 Task: Insert divider to the comment.
Action: Mouse moved to (521, 314)
Screenshot: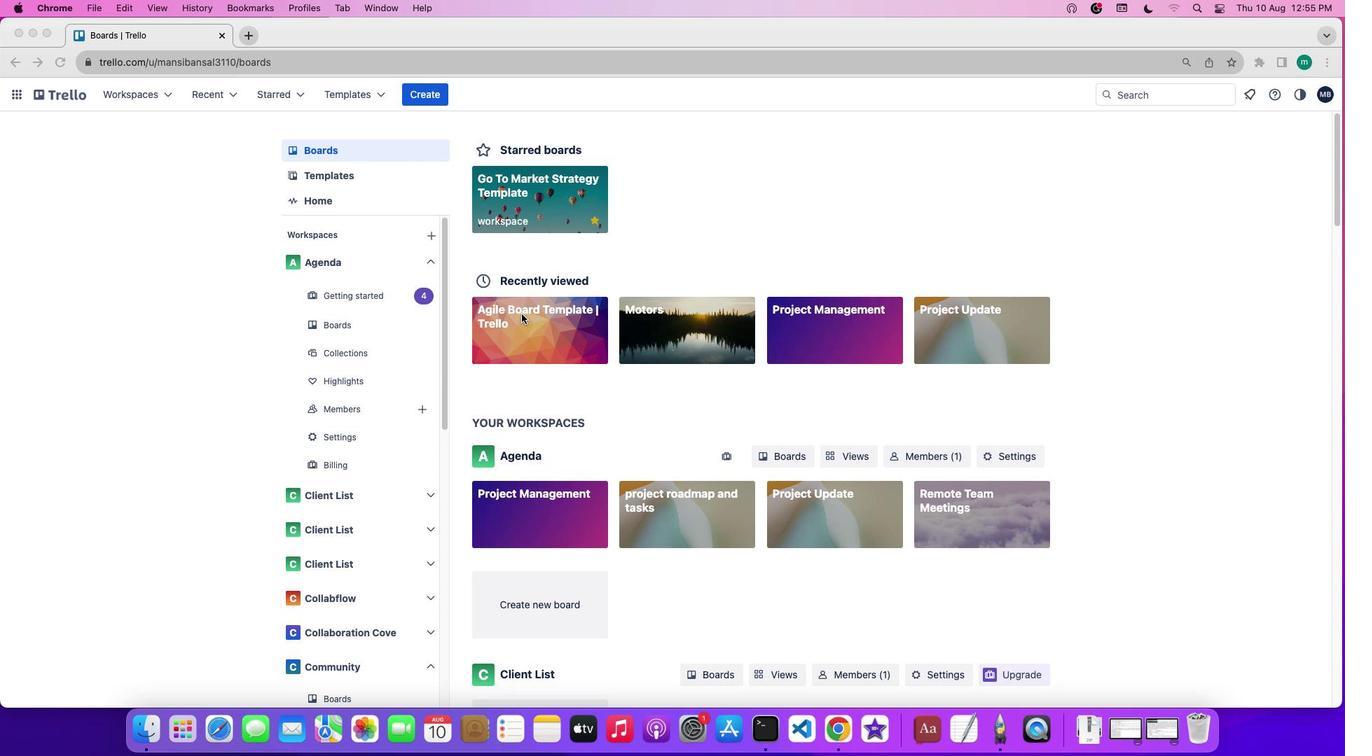 
Action: Mouse pressed left at (521, 314)
Screenshot: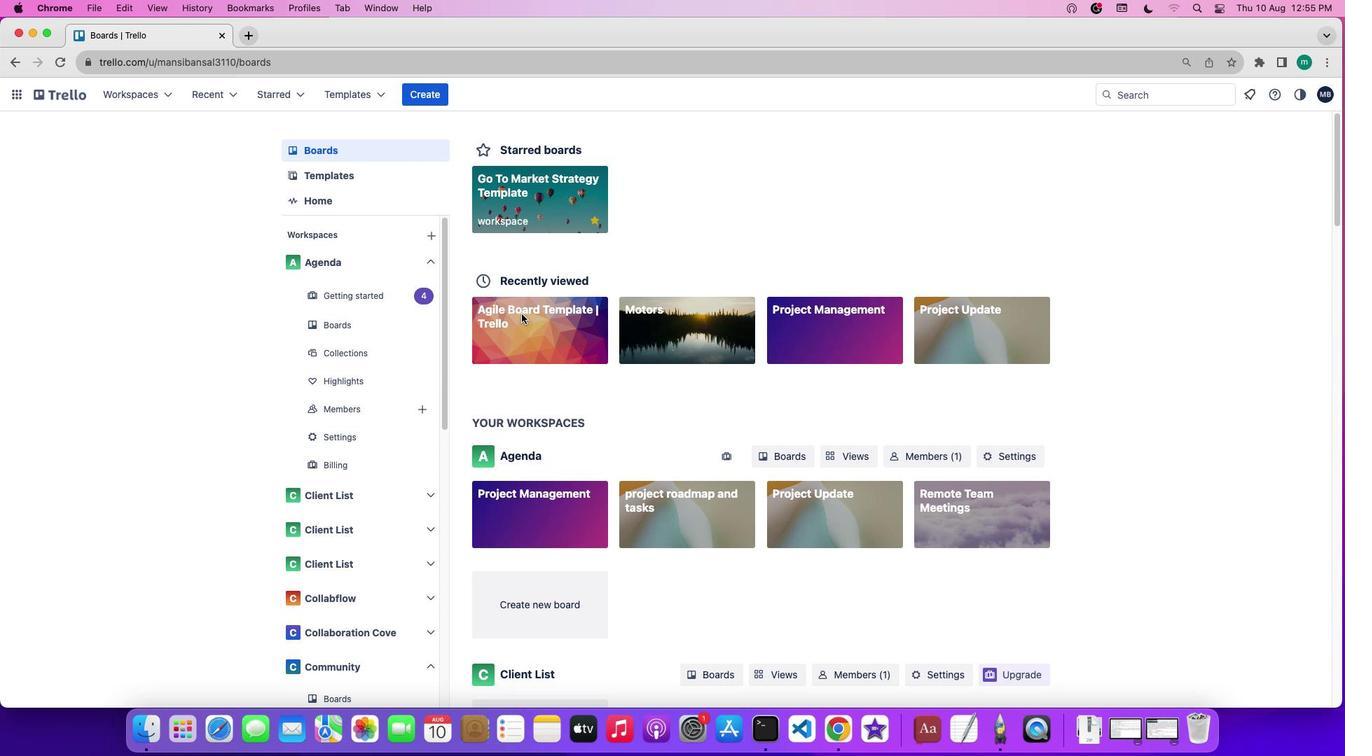 
Action: Mouse pressed left at (521, 314)
Screenshot: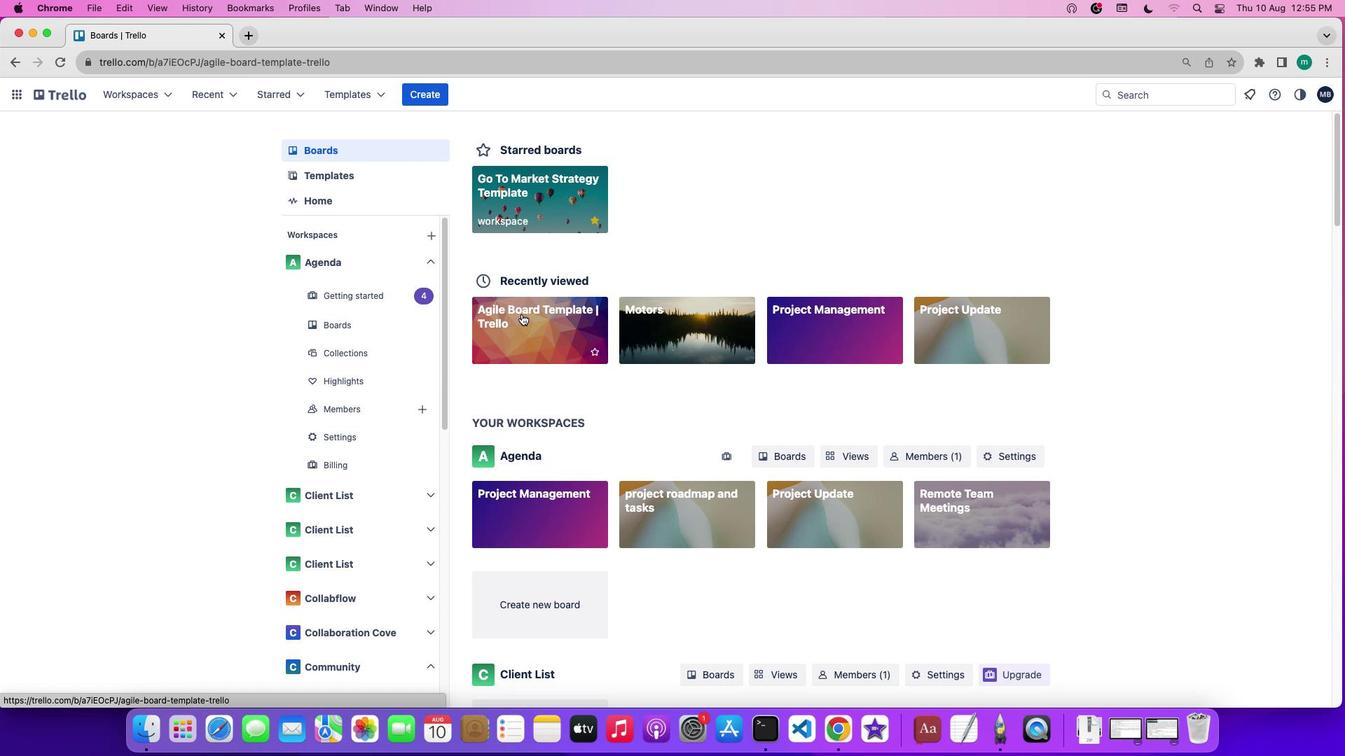 
Action: Mouse moved to (89, 499)
Screenshot: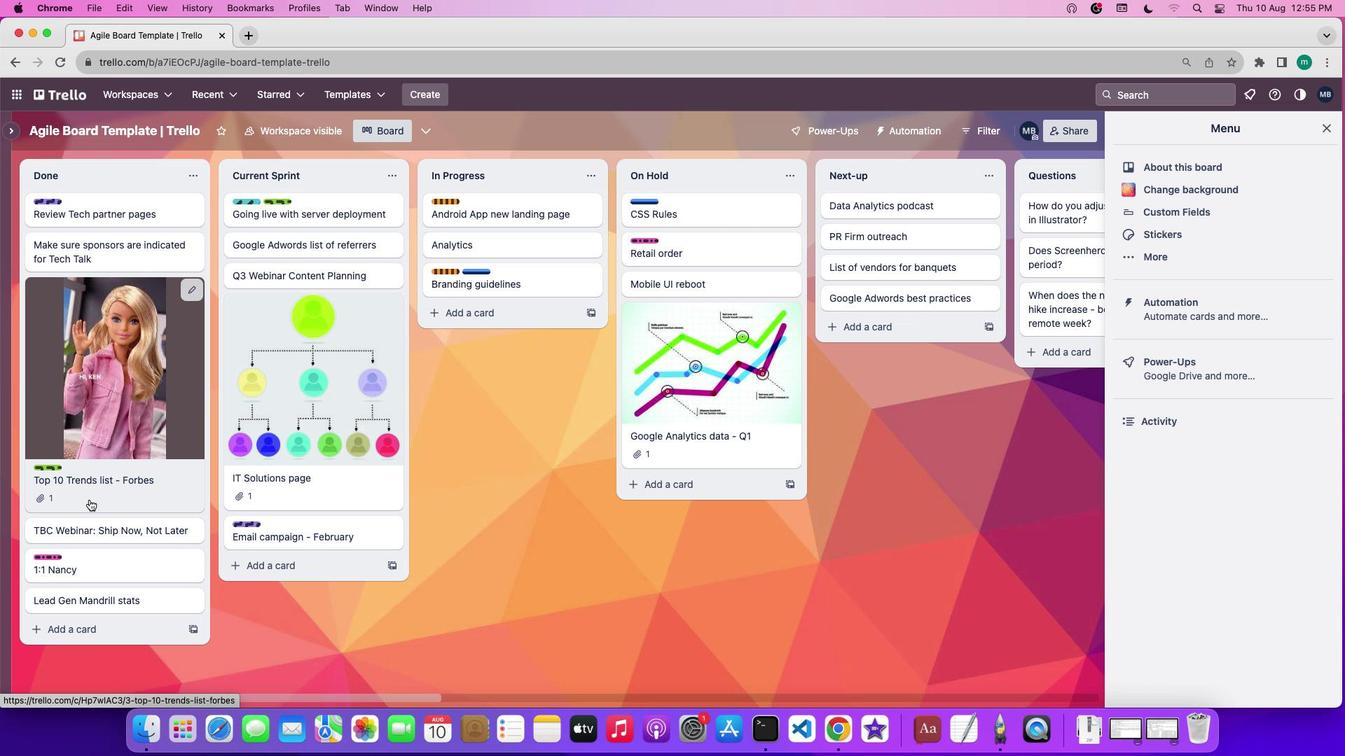 
Action: Mouse pressed left at (89, 499)
Screenshot: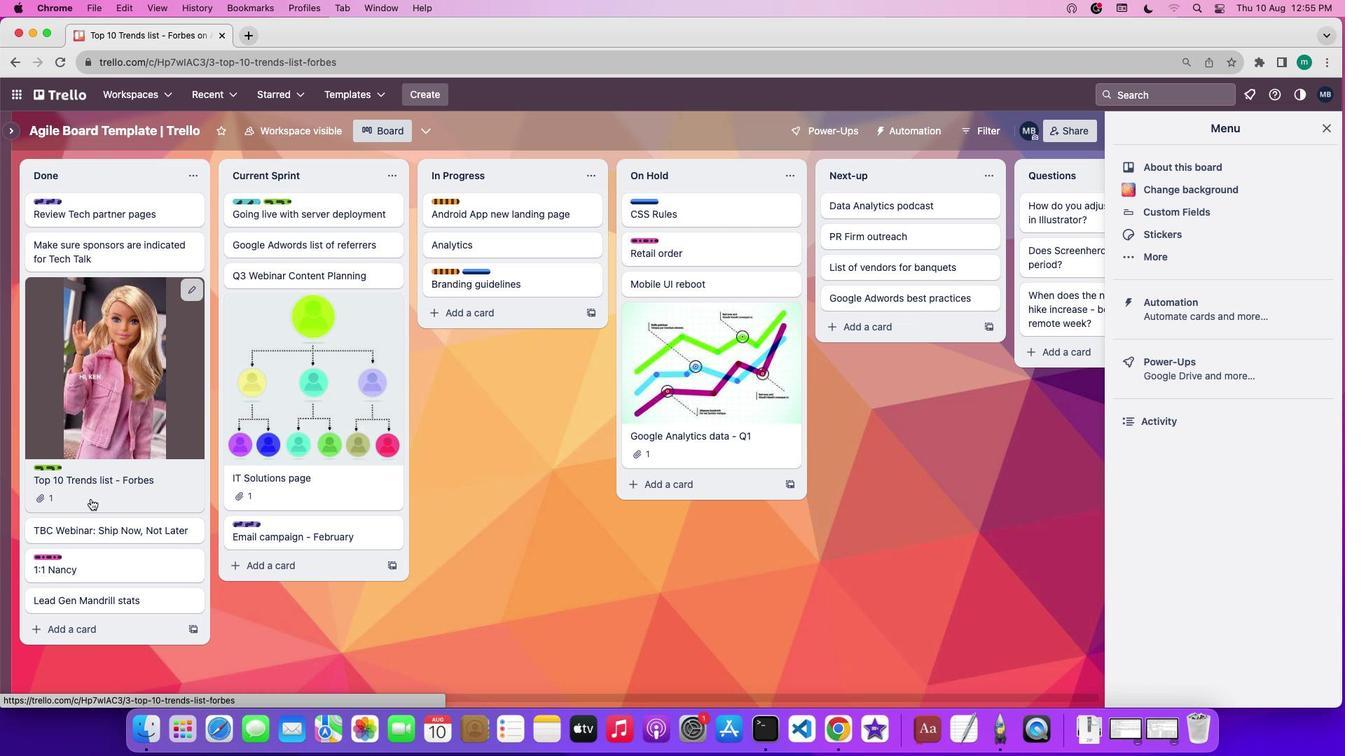 
Action: Mouse moved to (497, 506)
Screenshot: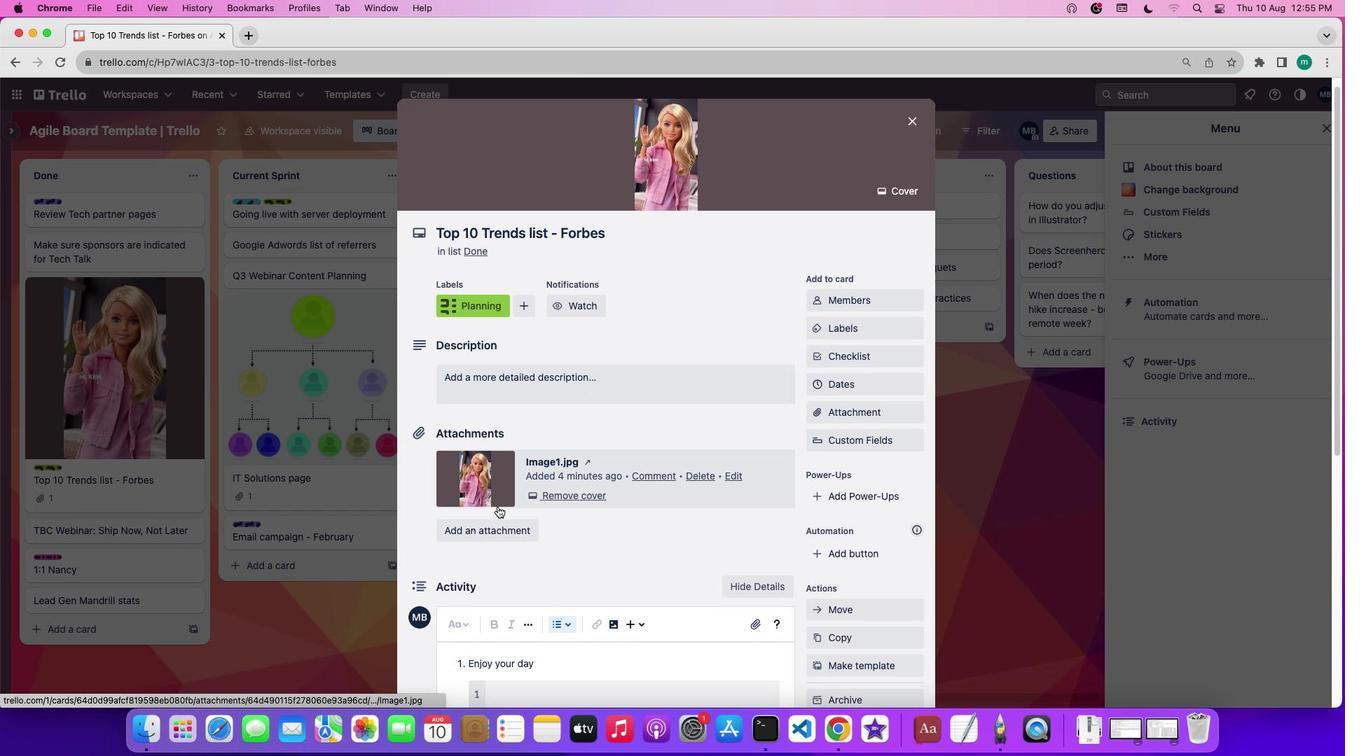 
Action: Mouse scrolled (497, 506) with delta (0, 0)
Screenshot: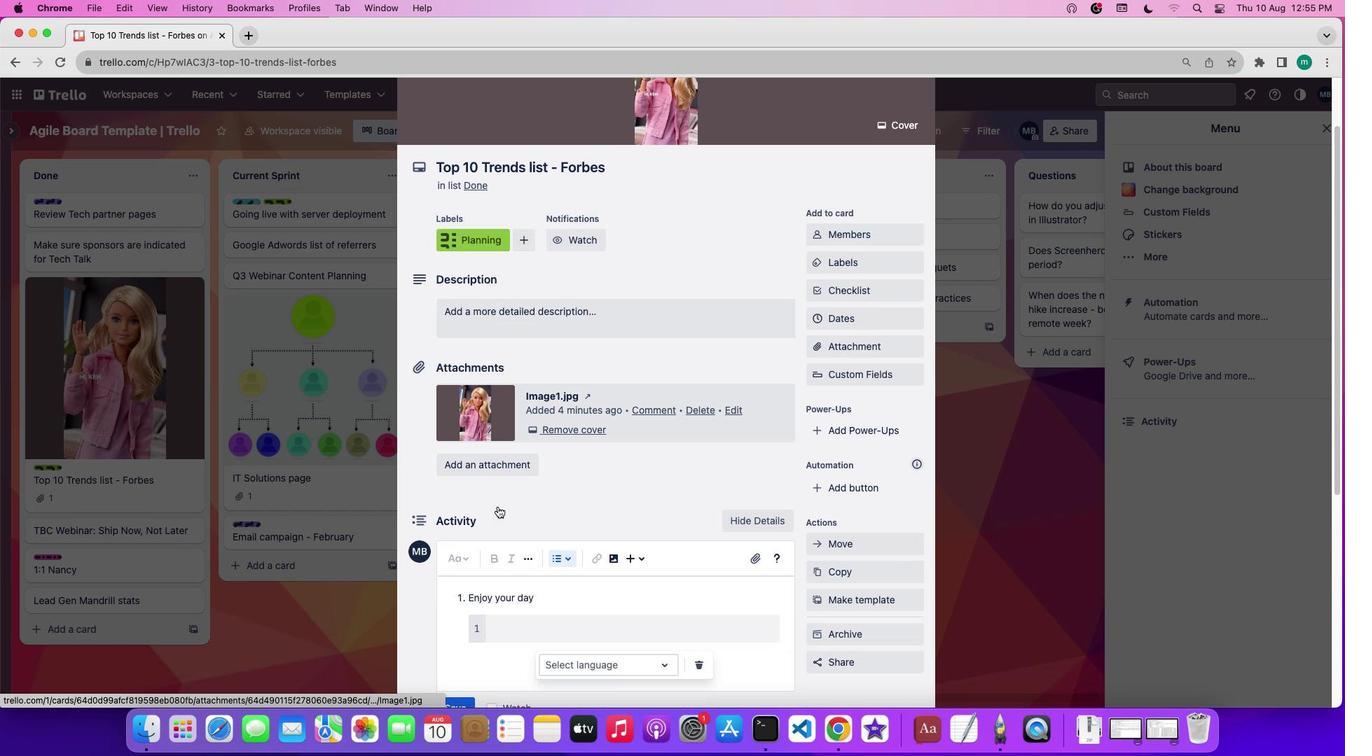 
Action: Mouse scrolled (497, 506) with delta (0, 0)
Screenshot: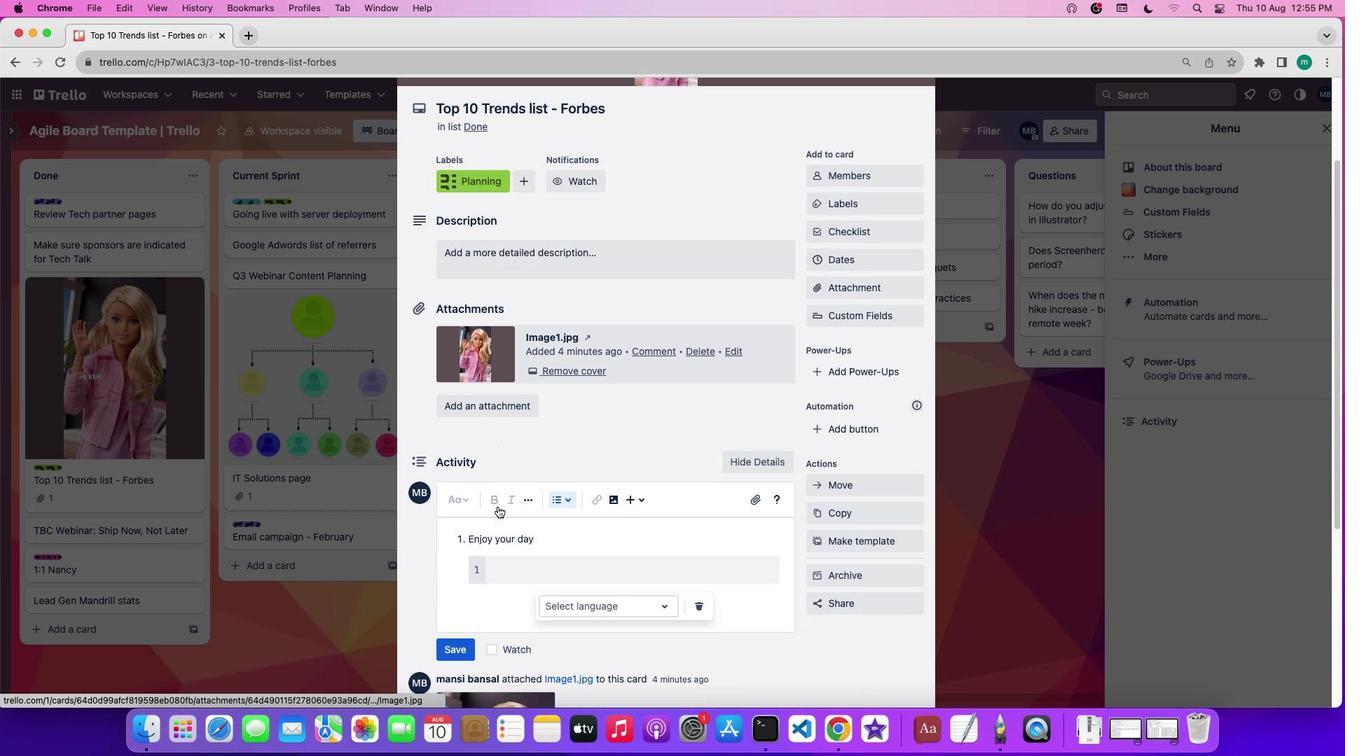 
Action: Mouse scrolled (497, 506) with delta (0, -1)
Screenshot: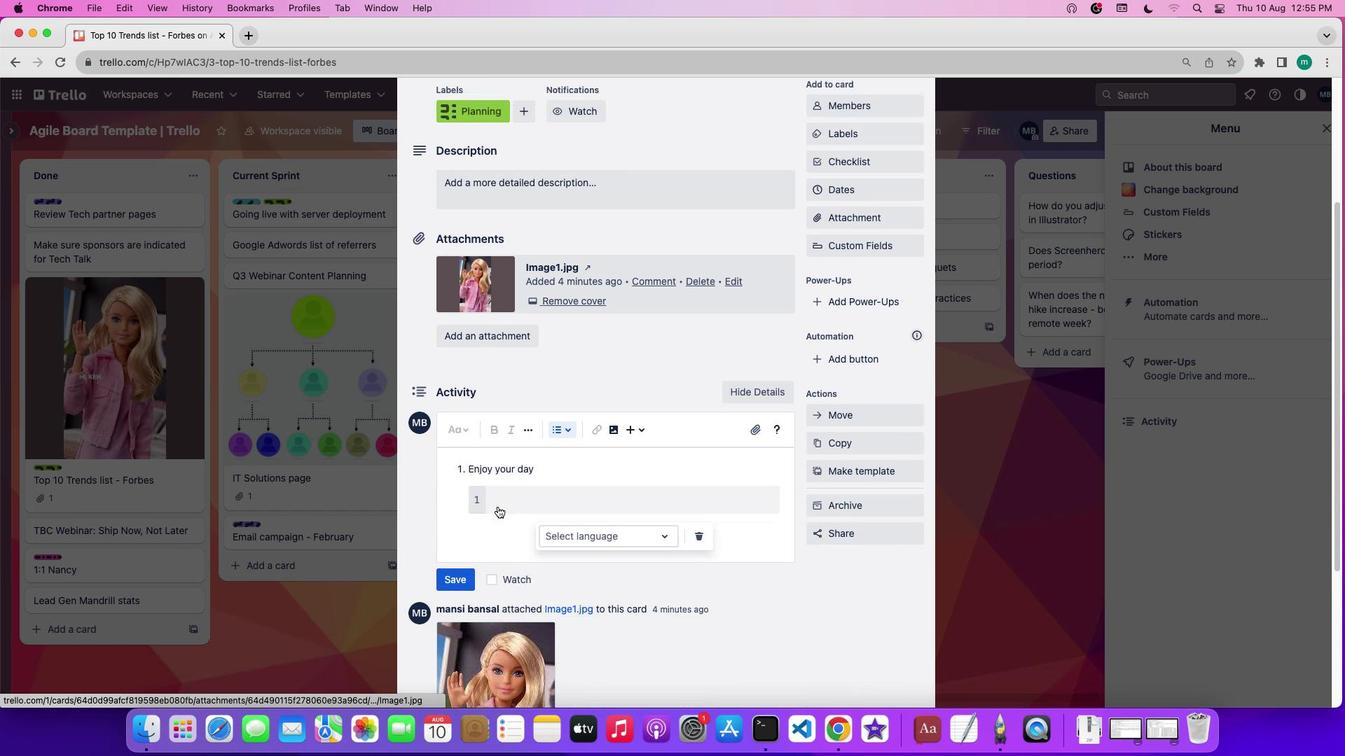 
Action: Mouse scrolled (497, 506) with delta (0, -2)
Screenshot: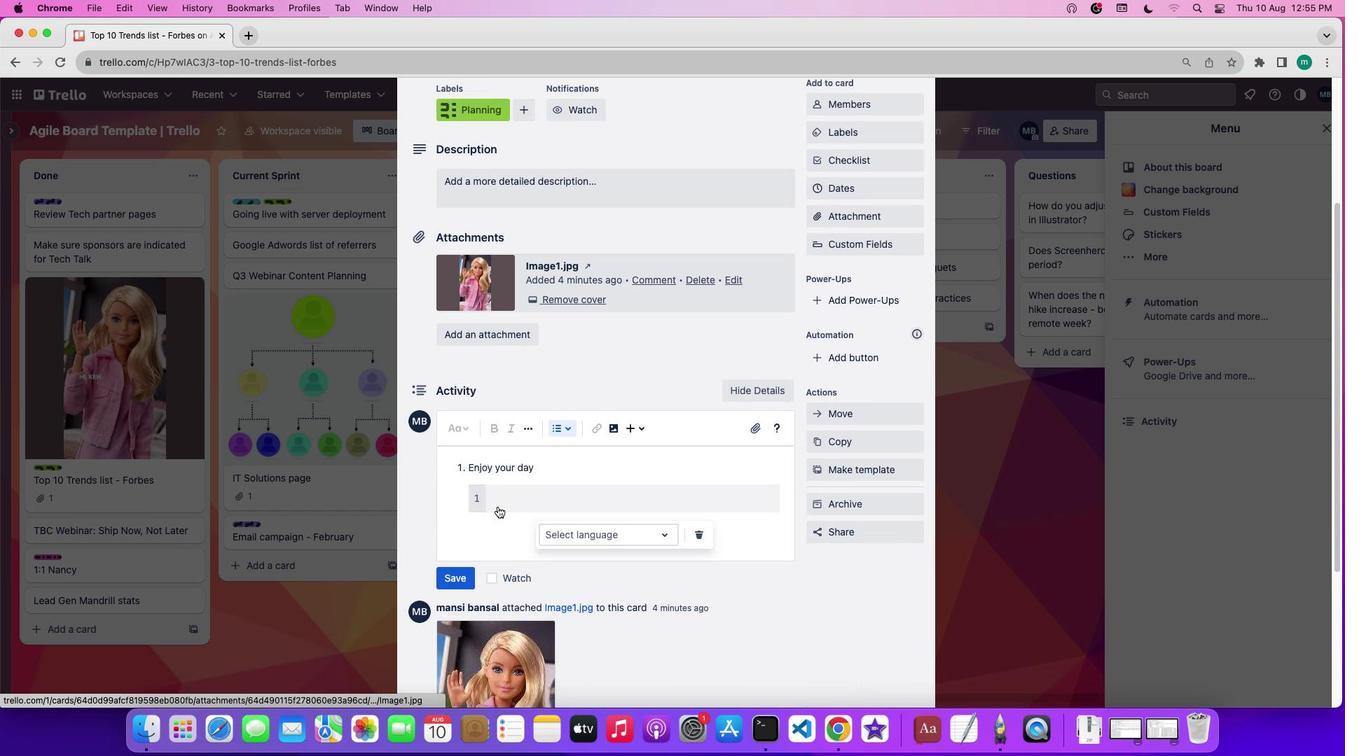 
Action: Mouse moved to (498, 506)
Screenshot: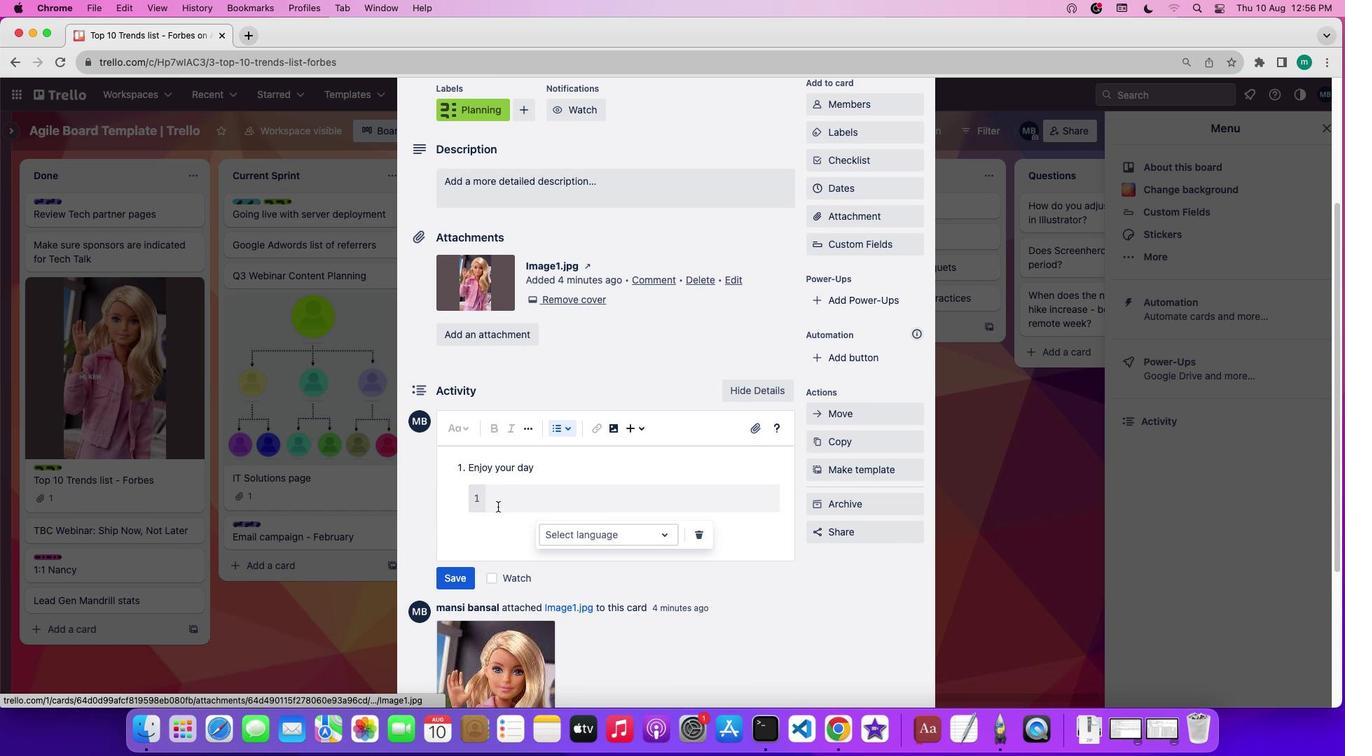 
Action: Mouse scrolled (498, 506) with delta (0, 0)
Screenshot: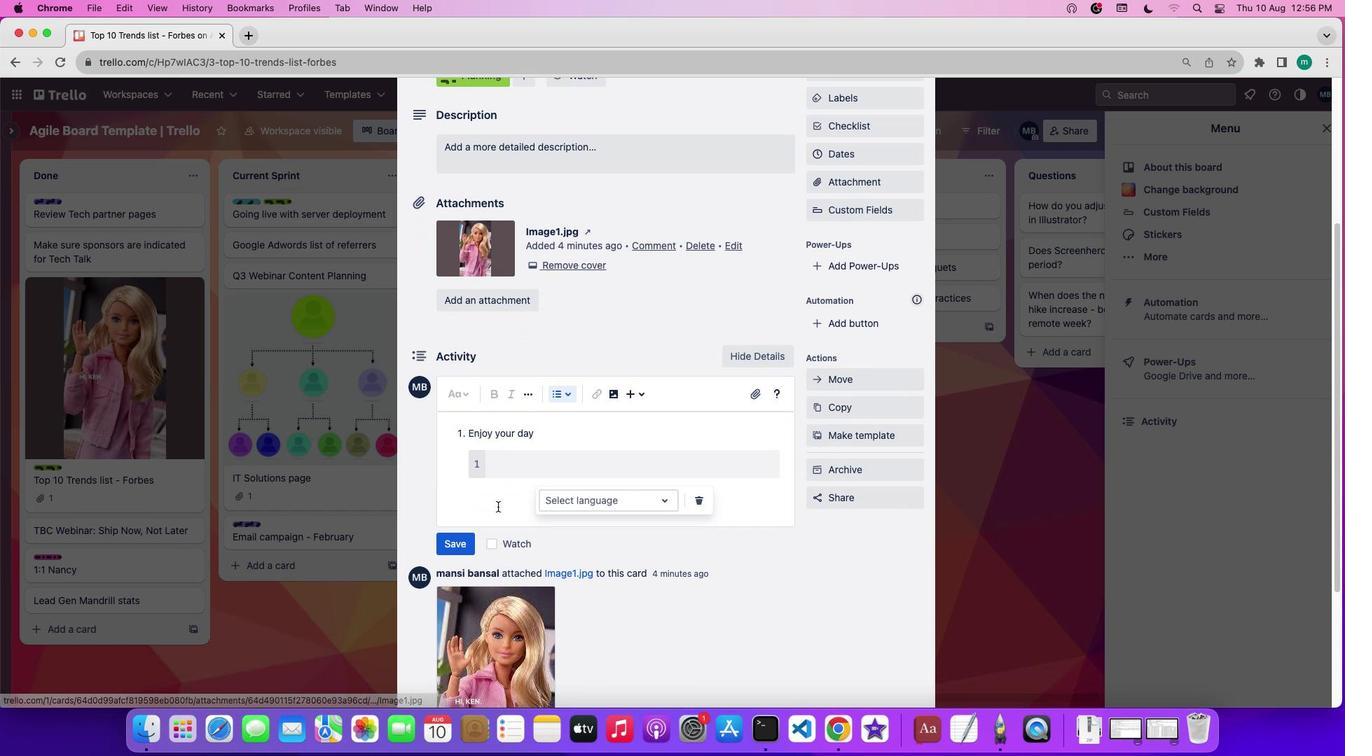 
Action: Mouse scrolled (498, 506) with delta (0, 0)
Screenshot: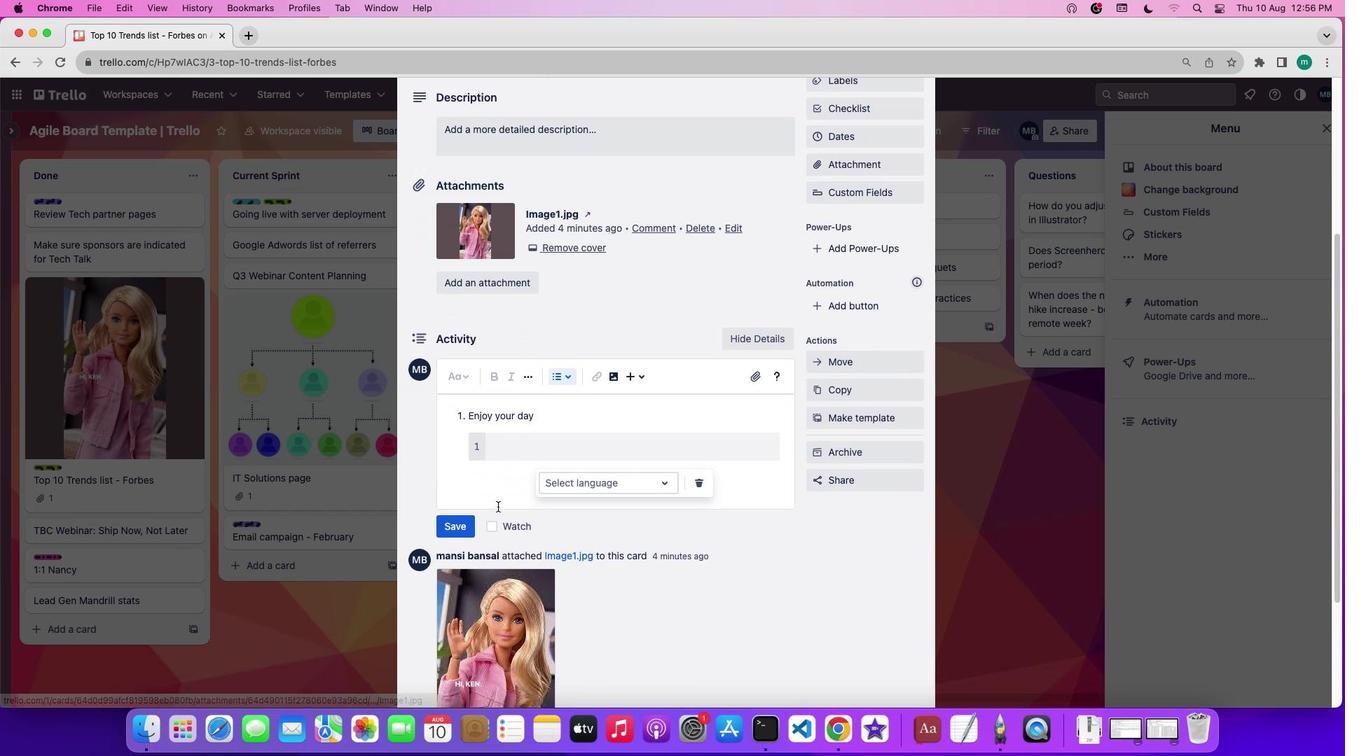 
Action: Mouse scrolled (498, 506) with delta (0, 0)
Screenshot: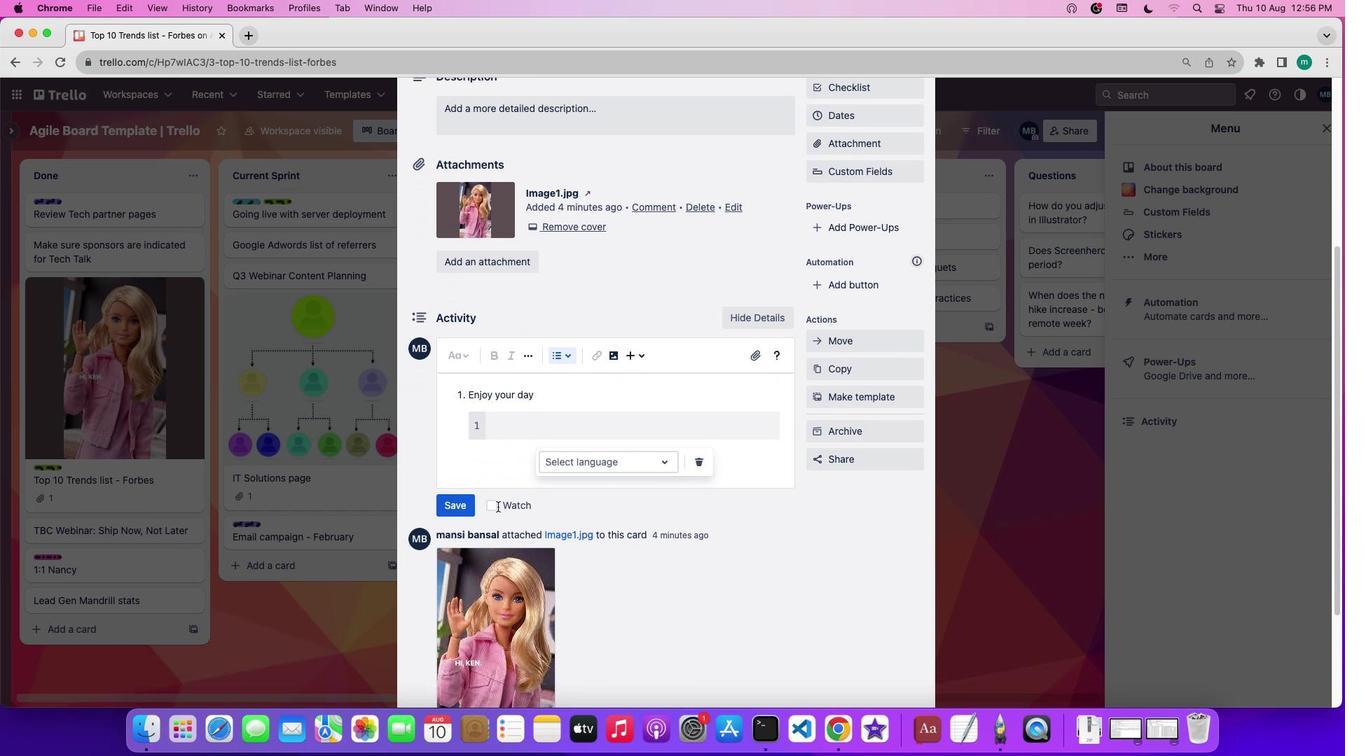 
Action: Mouse moved to (628, 351)
Screenshot: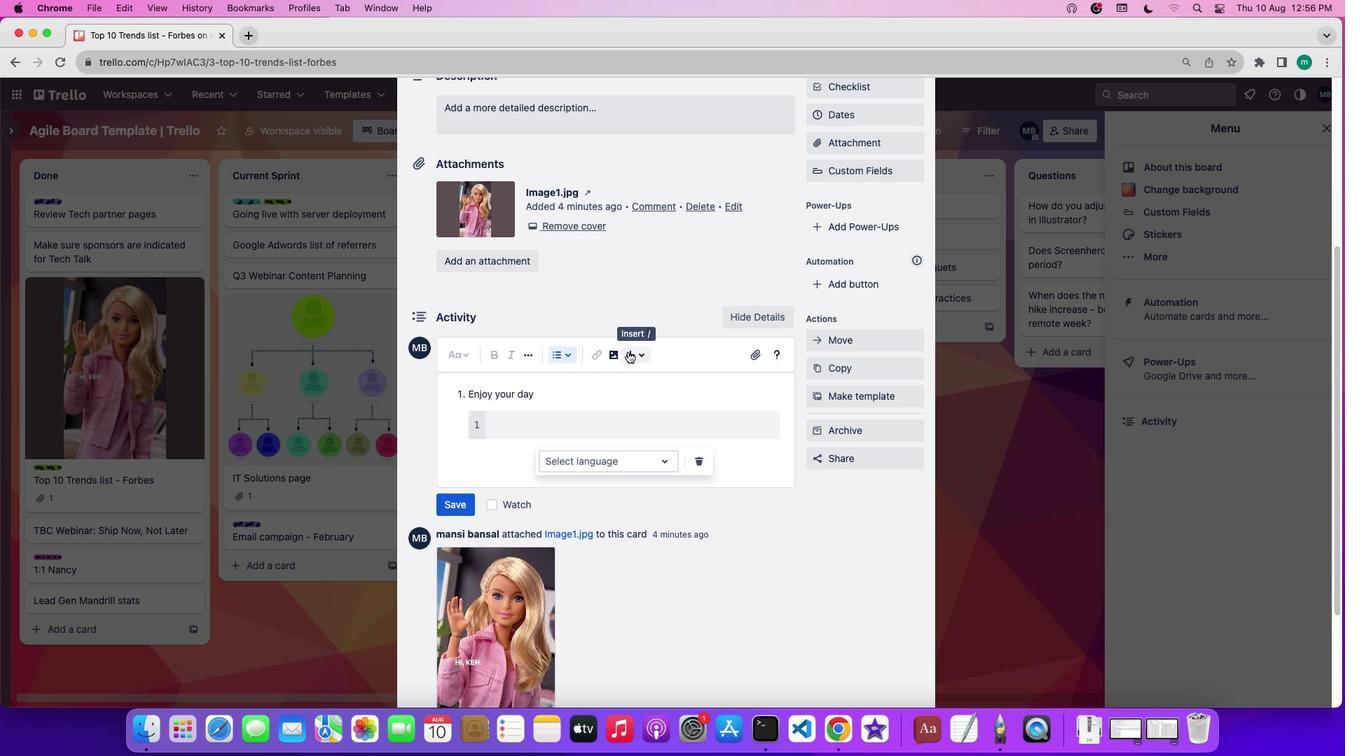 
Action: Mouse pressed left at (628, 351)
Screenshot: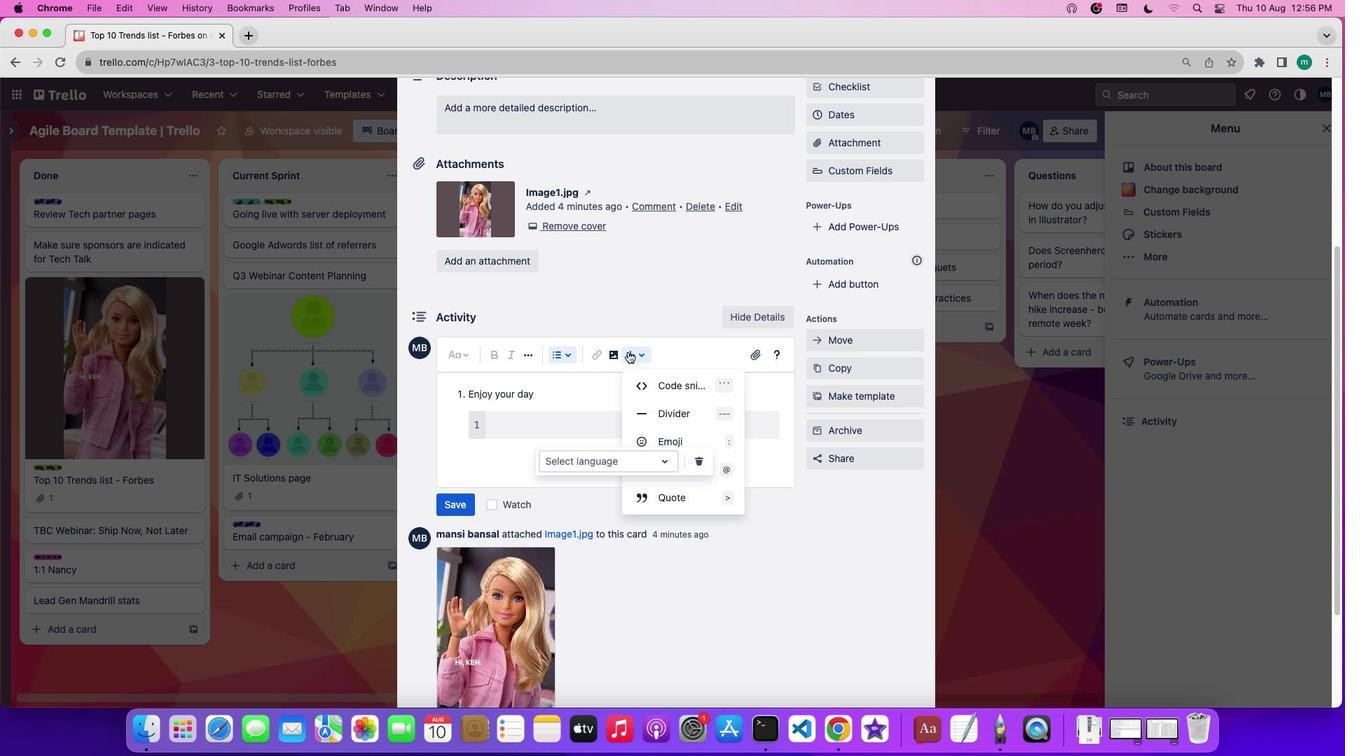 
Action: Mouse moved to (651, 404)
Screenshot: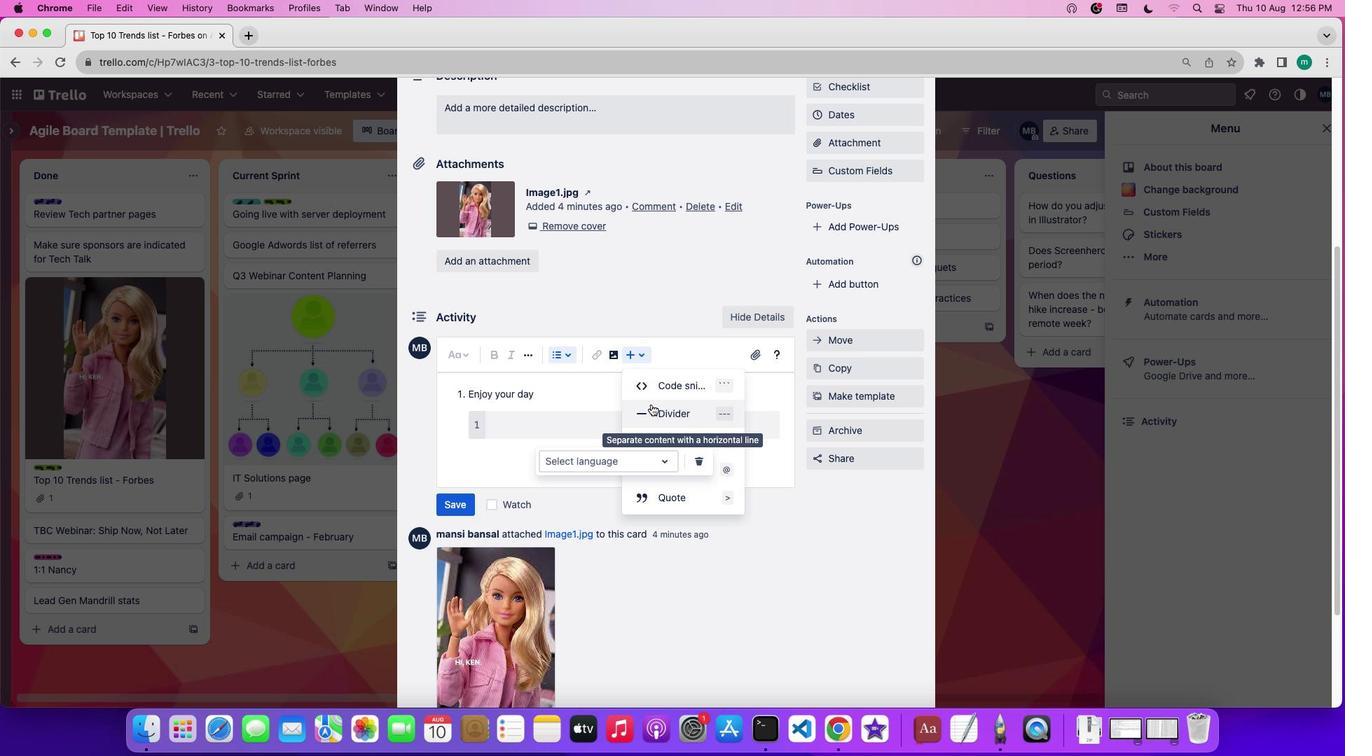 
Action: Mouse pressed left at (651, 404)
Screenshot: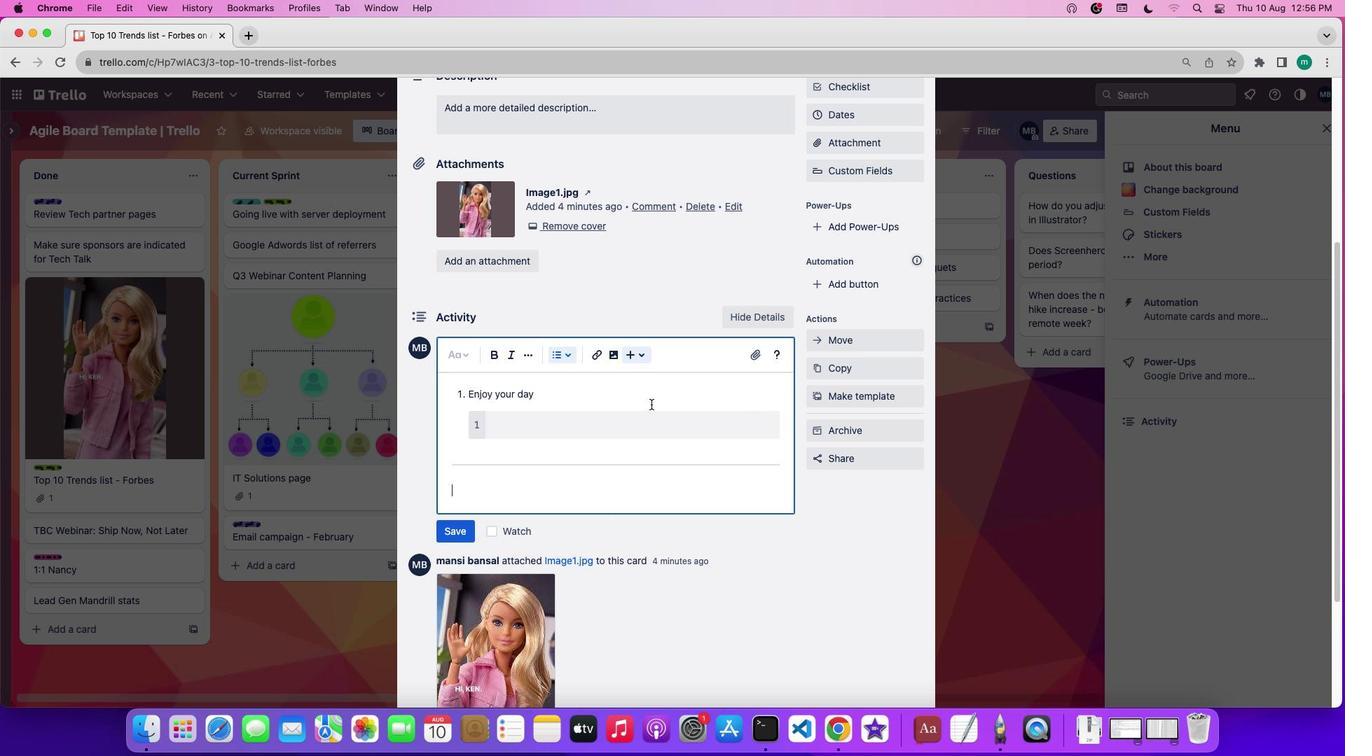 
